 Task: Sort extensions by name.
Action: Mouse moved to (7, 491)
Screenshot: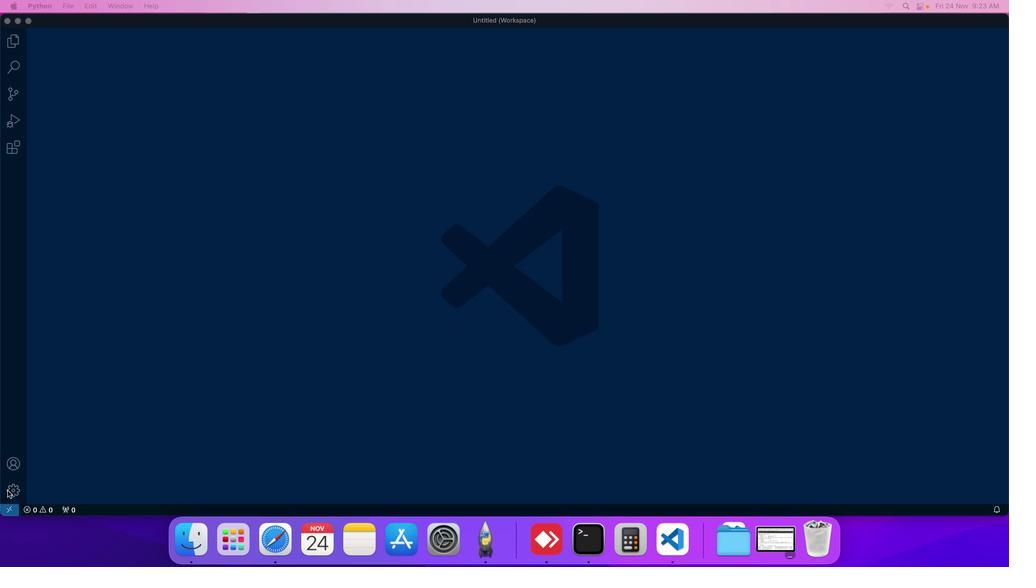 
Action: Mouse pressed left at (7, 491)
Screenshot: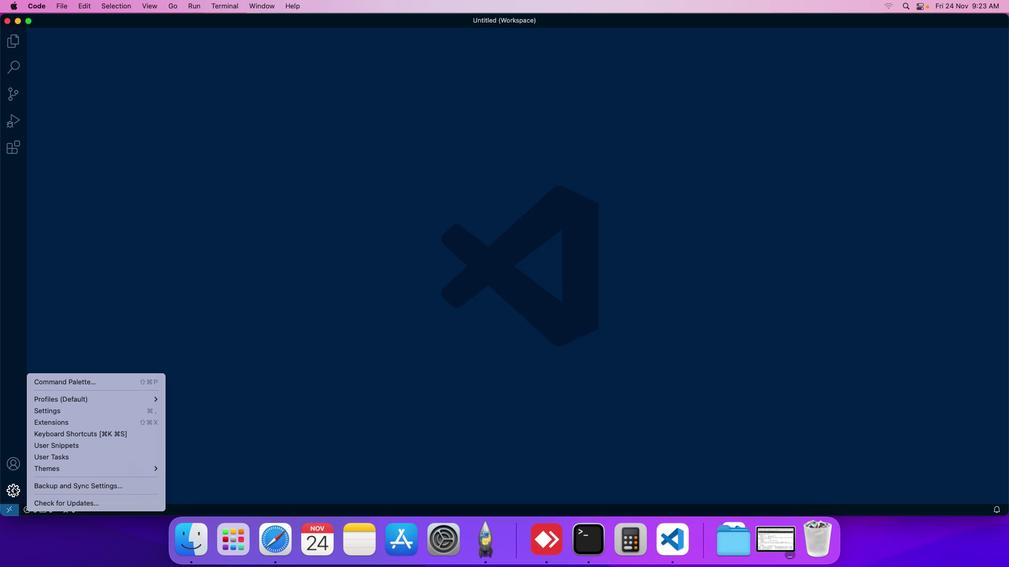 
Action: Mouse moved to (50, 420)
Screenshot: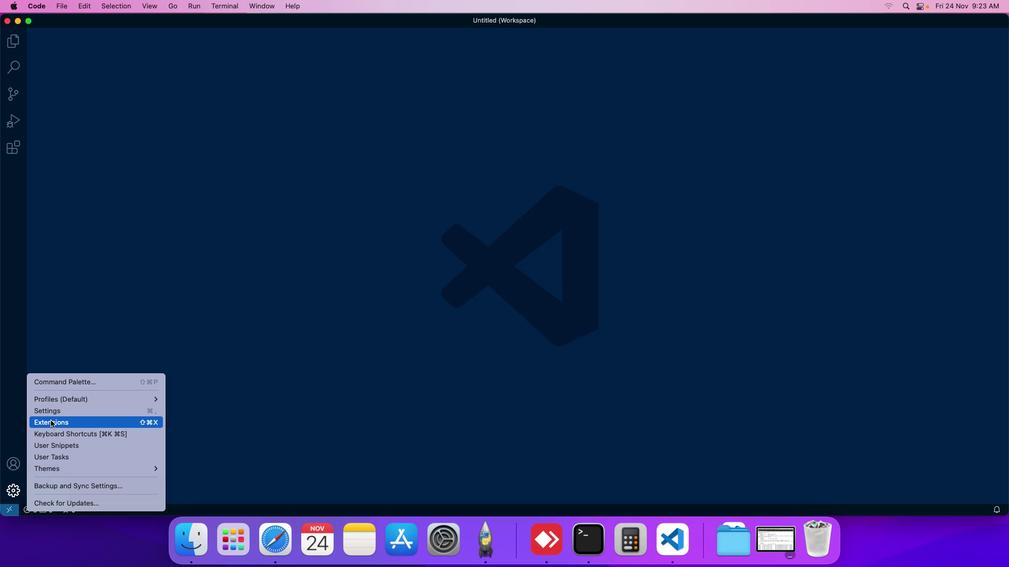 
Action: Mouse pressed left at (50, 420)
Screenshot: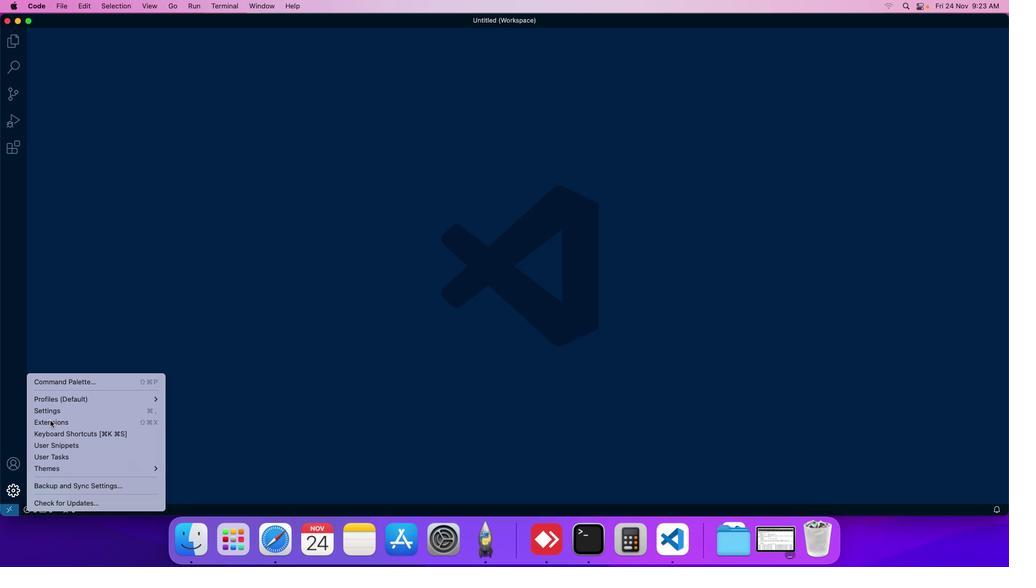 
Action: Mouse moved to (108, 36)
Screenshot: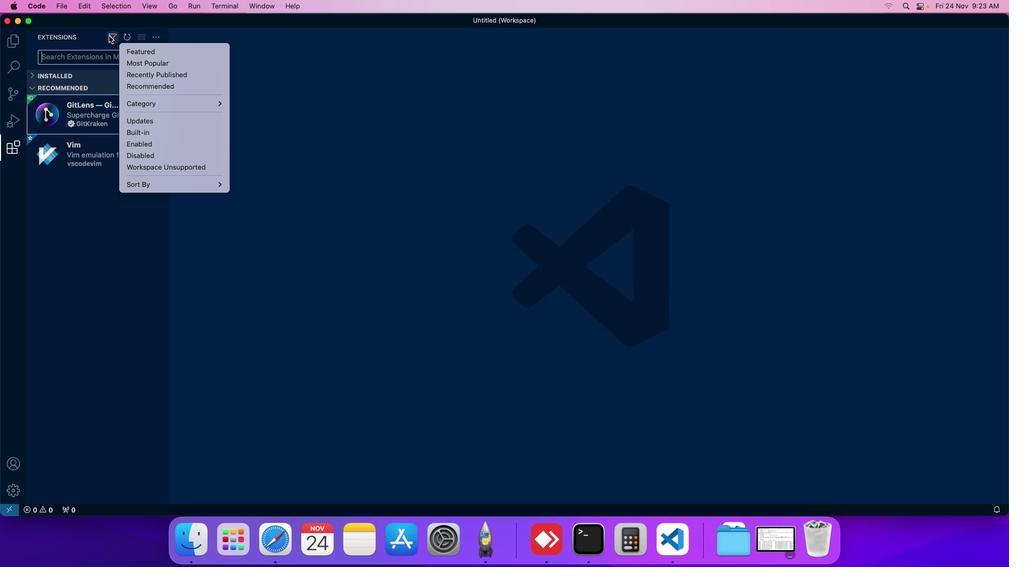 
Action: Mouse pressed left at (108, 36)
Screenshot: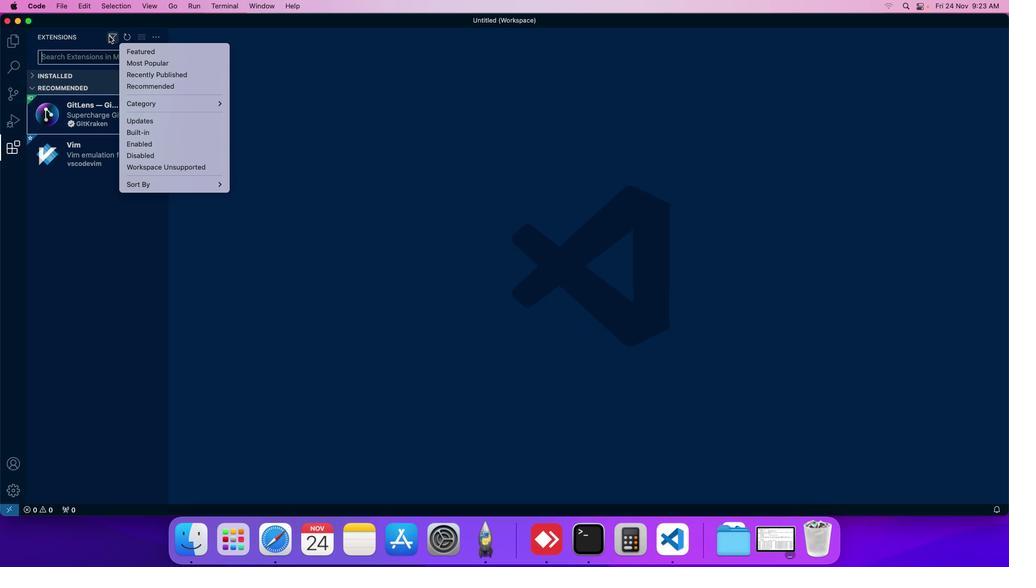 
Action: Mouse moved to (240, 206)
Screenshot: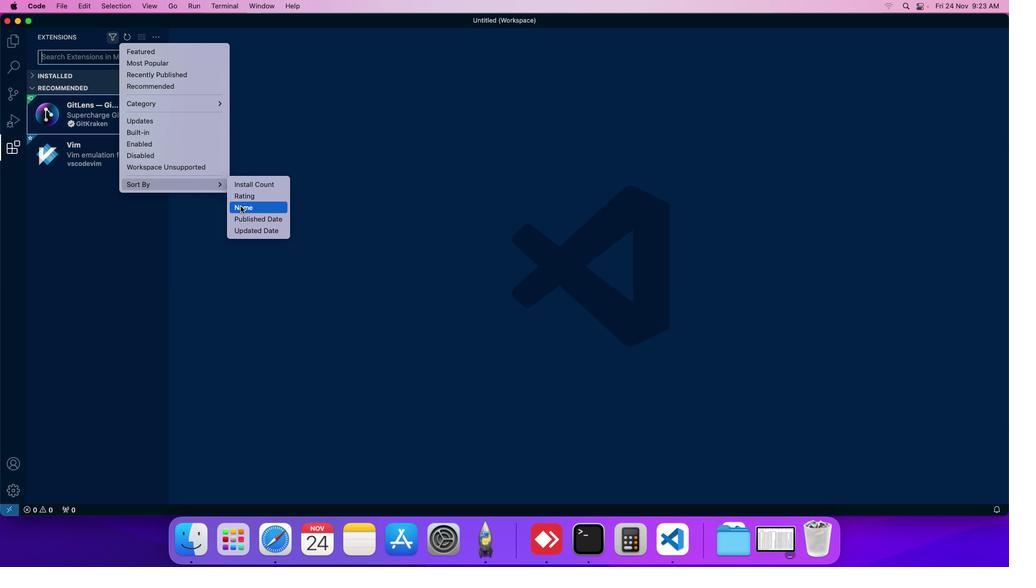 
Action: Mouse pressed left at (240, 206)
Screenshot: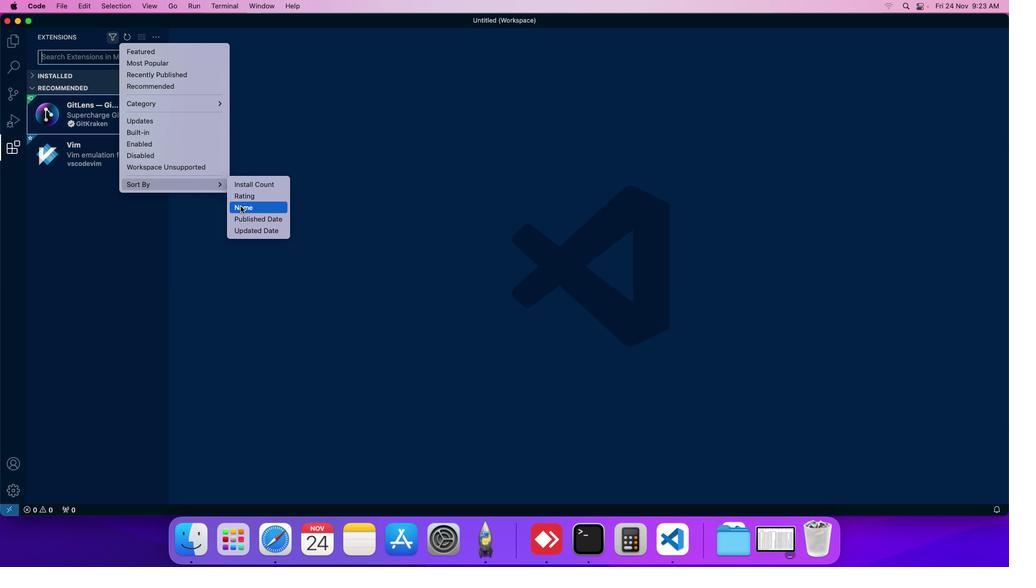 
Action: Mouse moved to (55, 74)
Screenshot: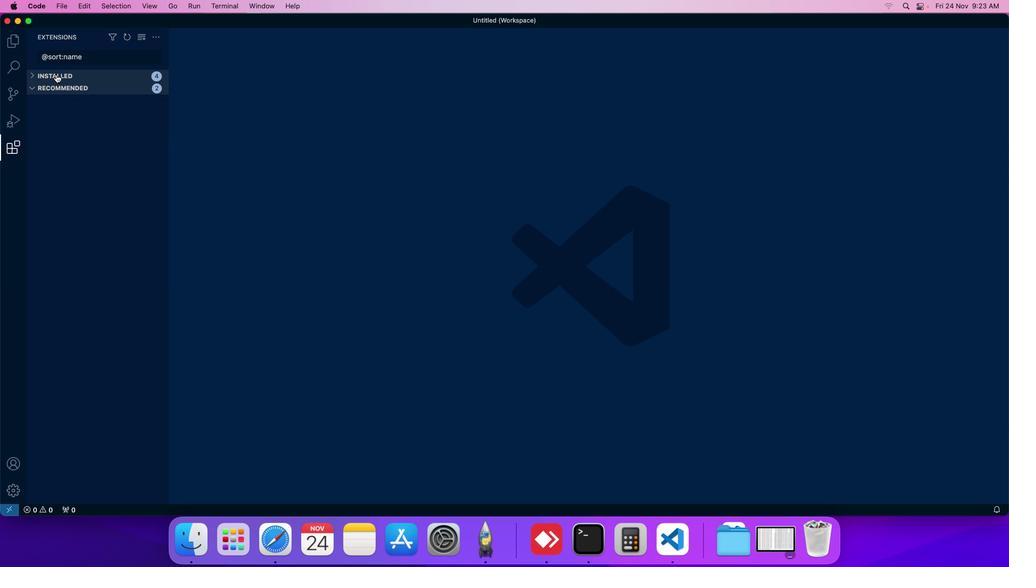 
Action: Mouse pressed left at (55, 74)
Screenshot: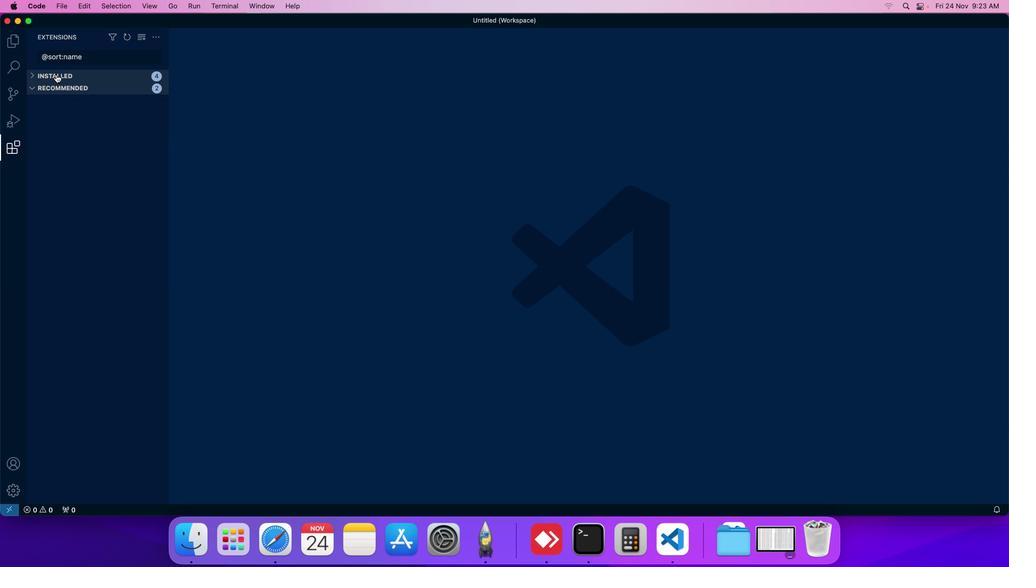 
Action: Mouse moved to (102, 256)
Screenshot: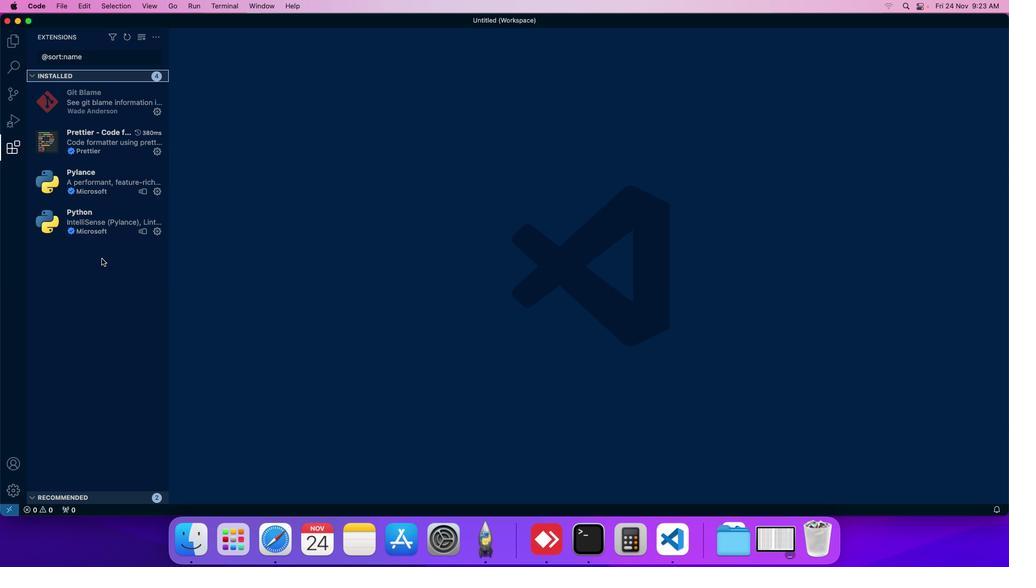 
